 Task: Make in the project BroaderPath a sprint 'Accelerate Ahead'. Create in the project BroaderPath a sprint 'Accelerate Ahead'. Add in the project BroaderPath a sprint 'Accelerate Ahead'
Action: Mouse moved to (221, 78)
Screenshot: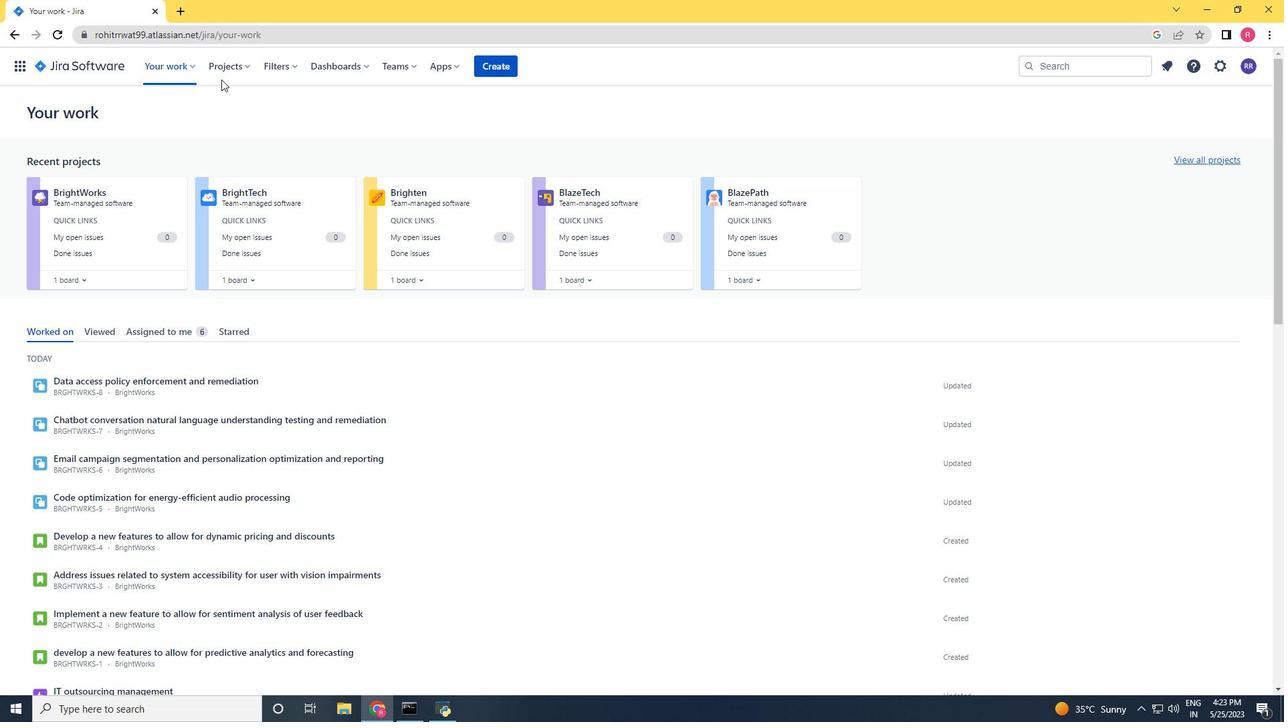 
Action: Mouse pressed left at (221, 78)
Screenshot: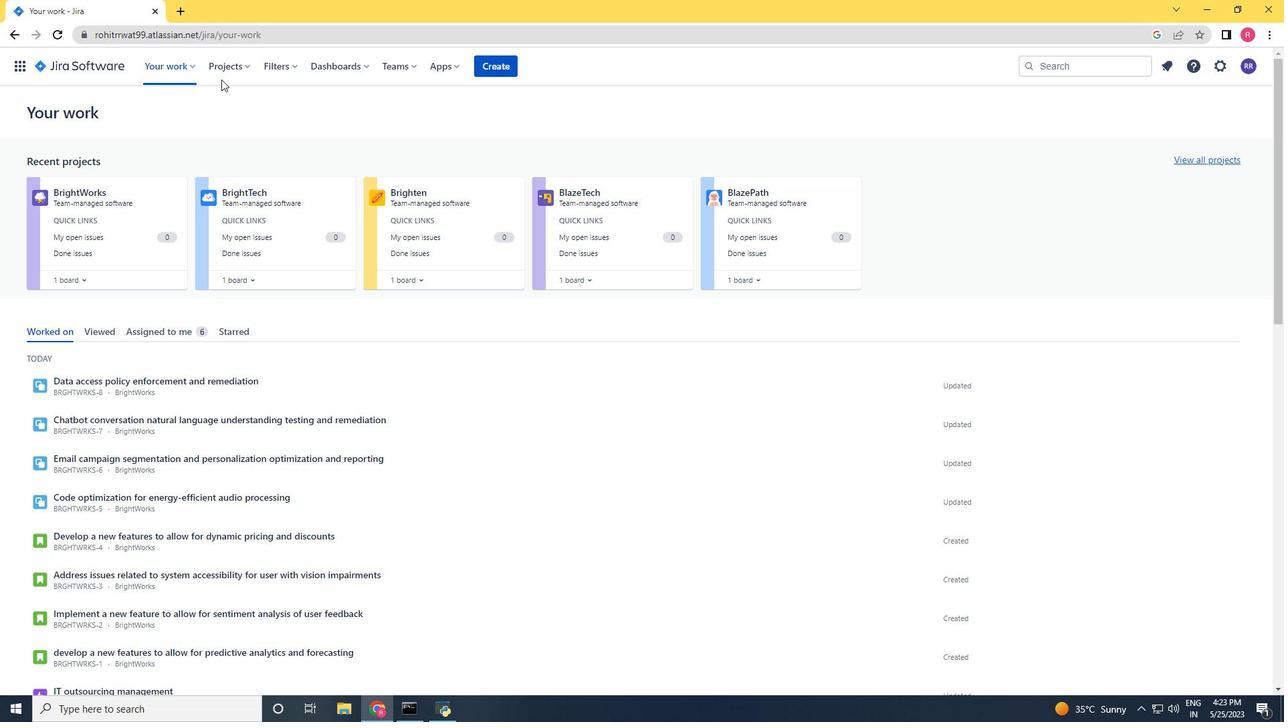 
Action: Mouse moved to (228, 70)
Screenshot: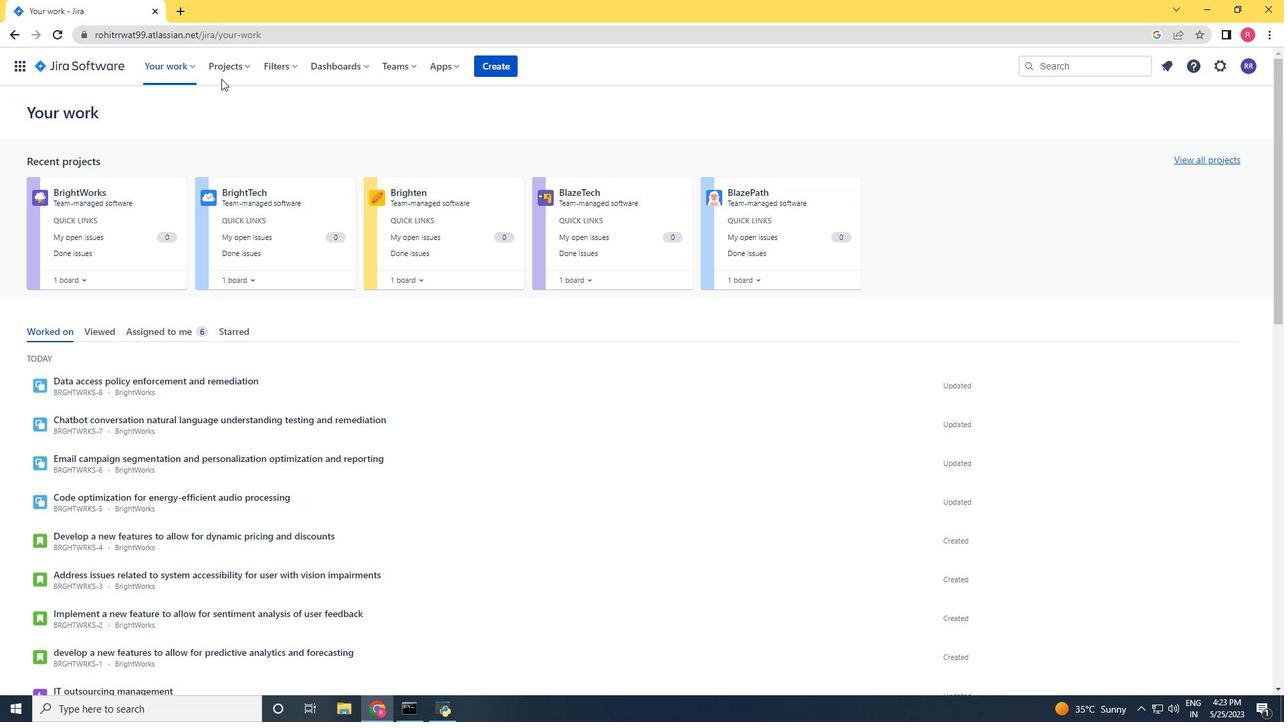 
Action: Mouse pressed left at (228, 70)
Screenshot: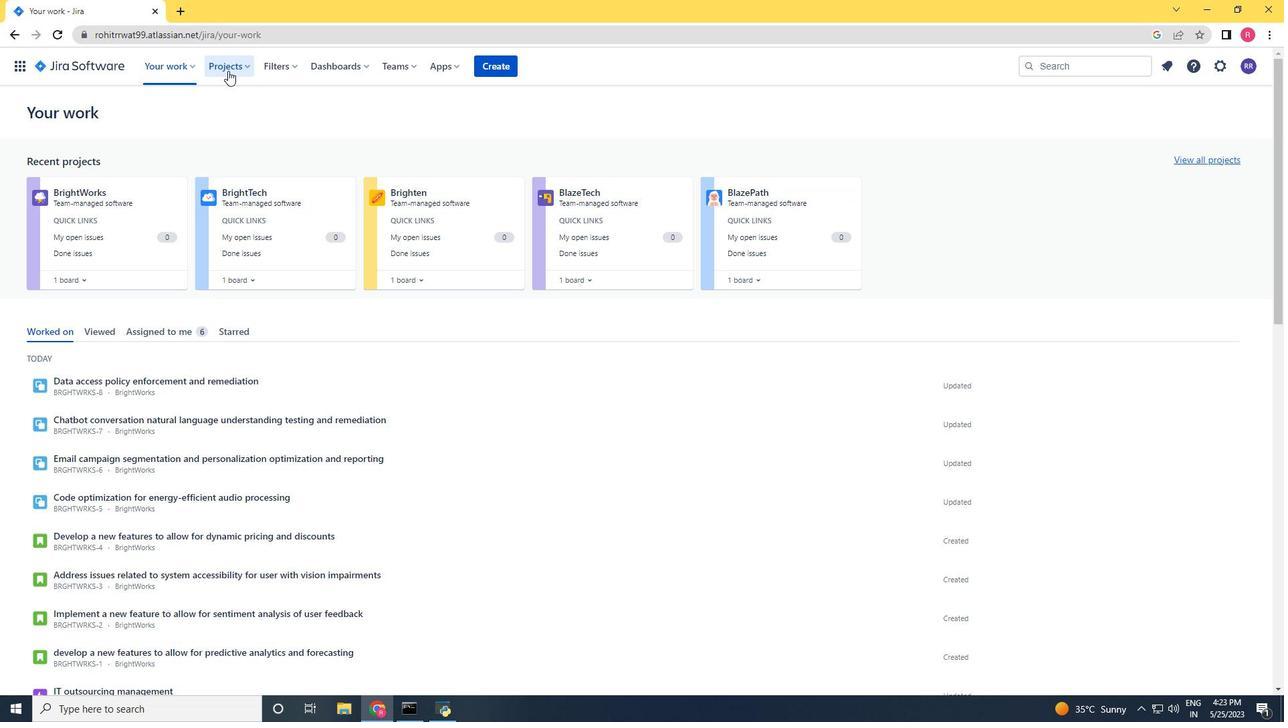 
Action: Mouse moved to (240, 123)
Screenshot: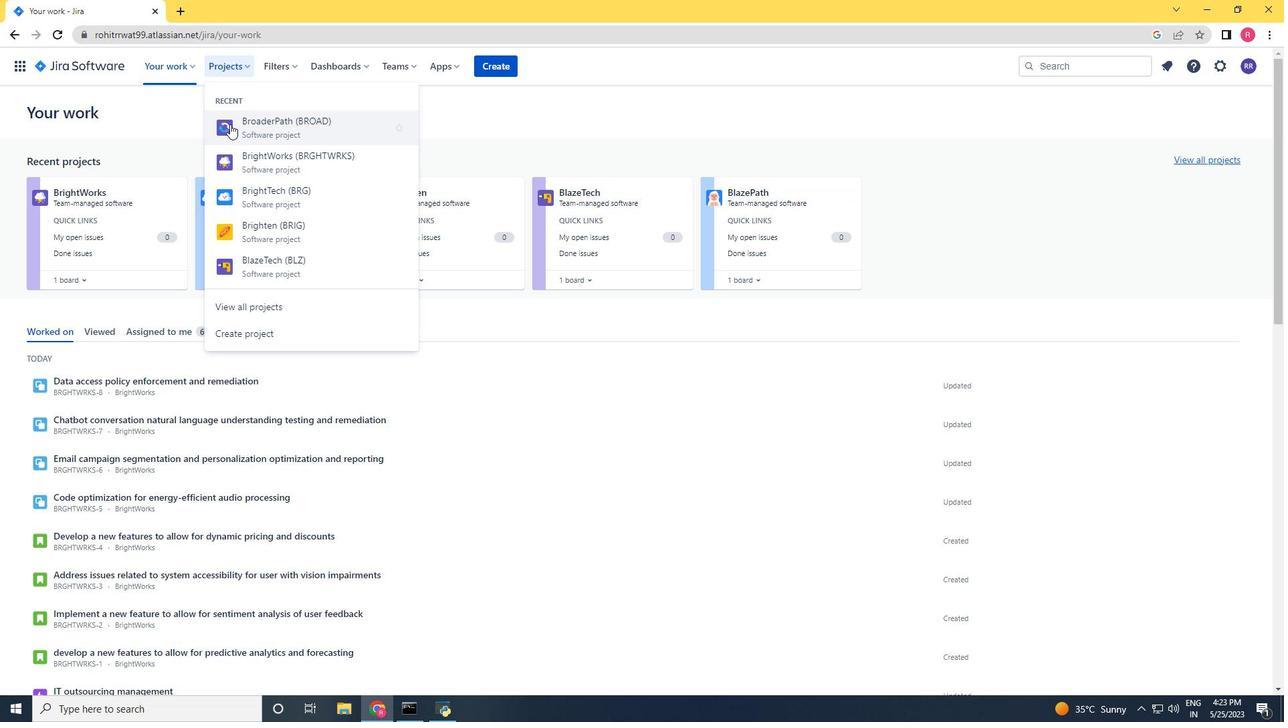 
Action: Mouse pressed left at (240, 123)
Screenshot: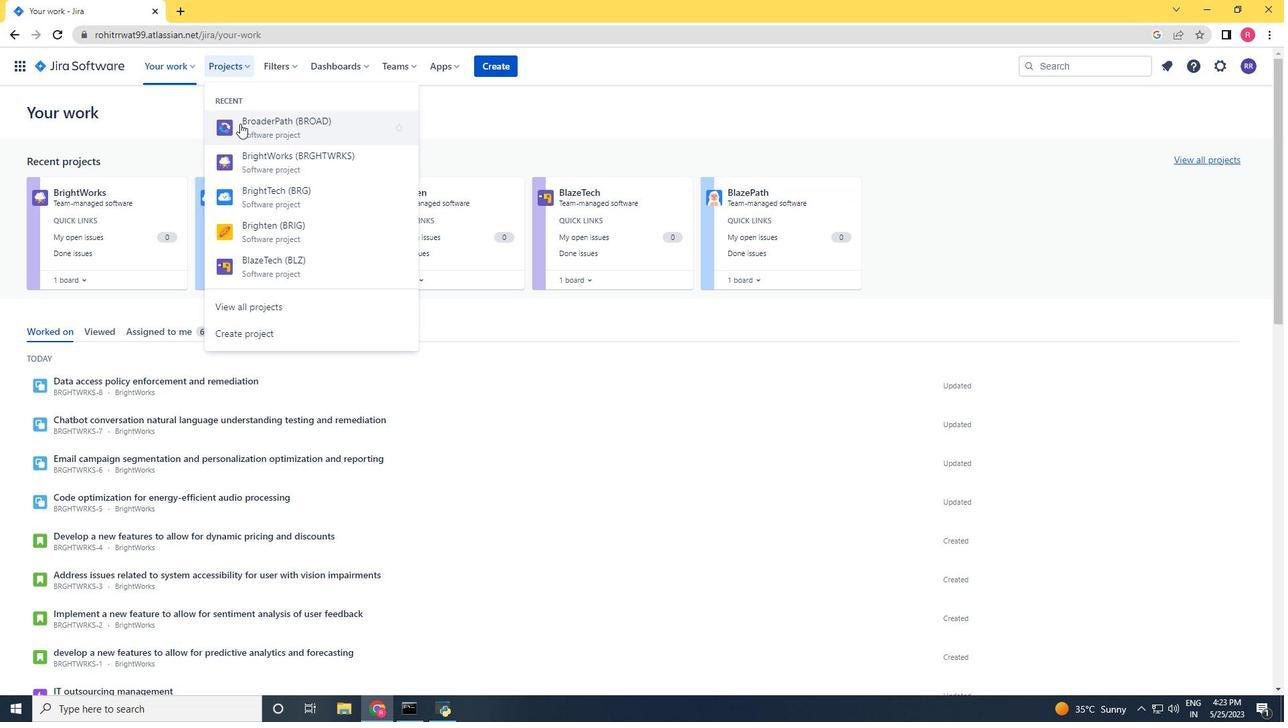 
Action: Mouse moved to (98, 211)
Screenshot: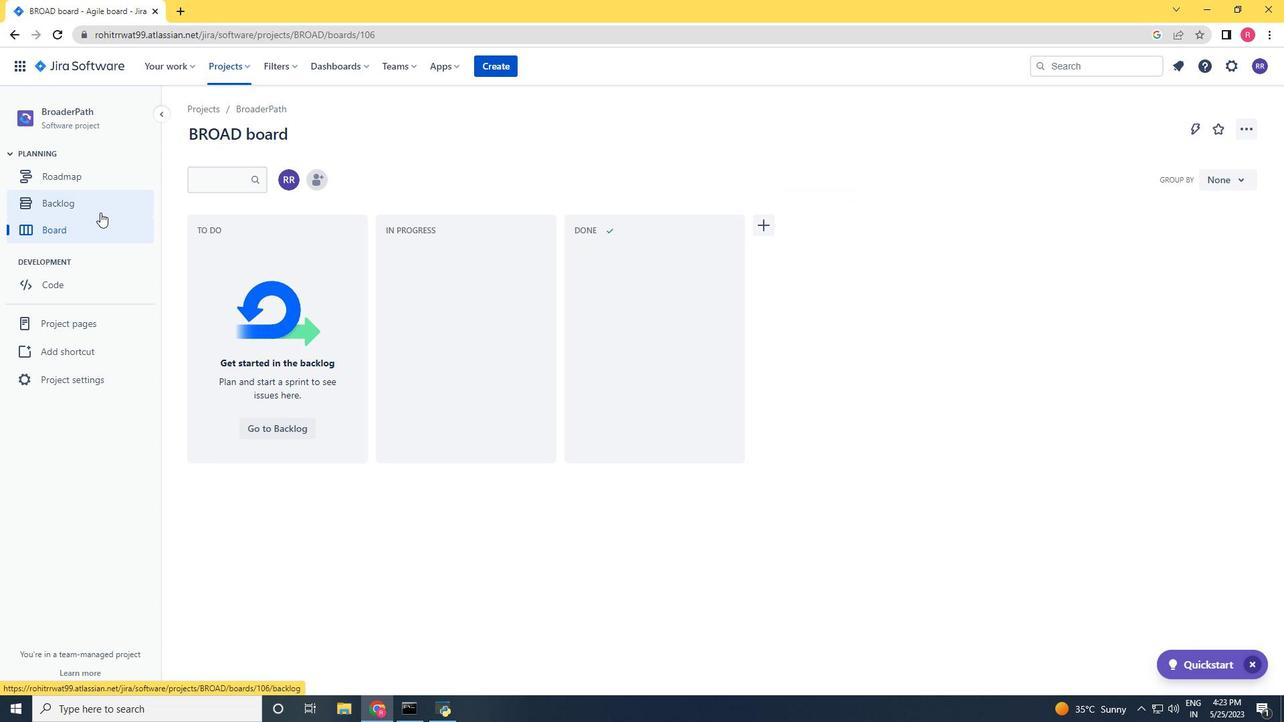 
Action: Mouse pressed left at (98, 211)
Screenshot: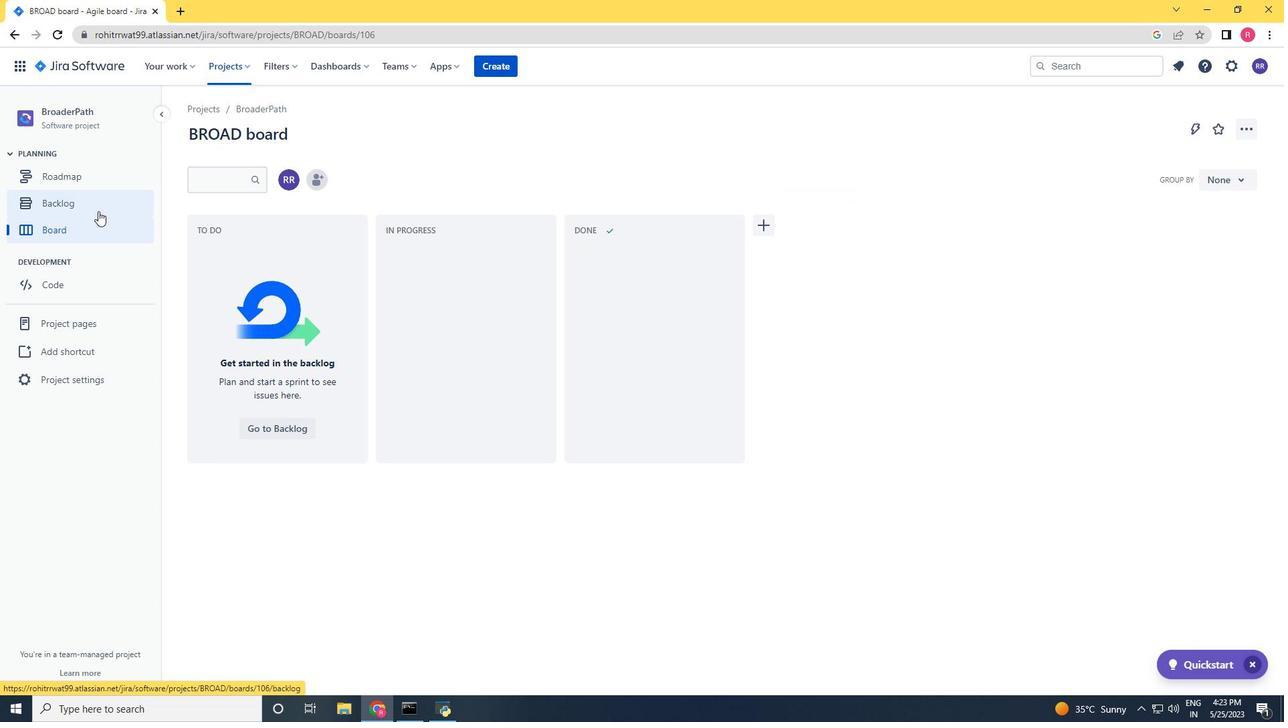 
Action: Mouse moved to (1181, 215)
Screenshot: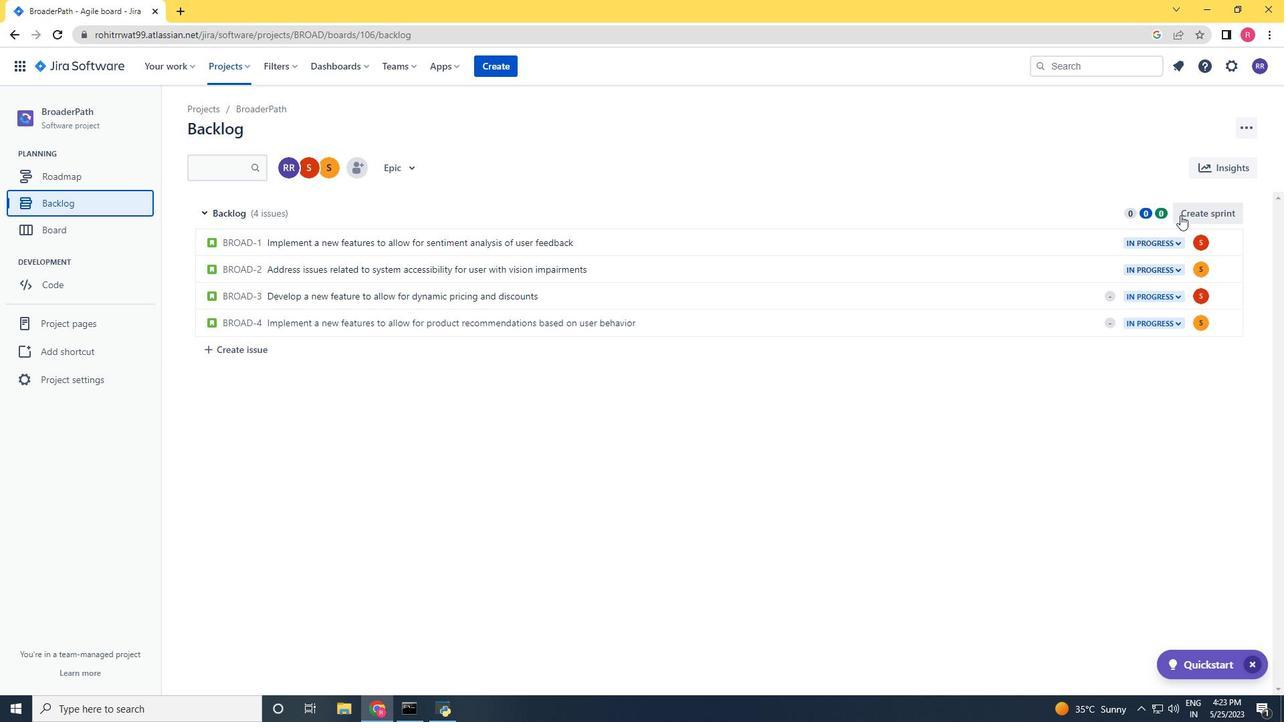 
Action: Mouse pressed left at (1181, 215)
Screenshot: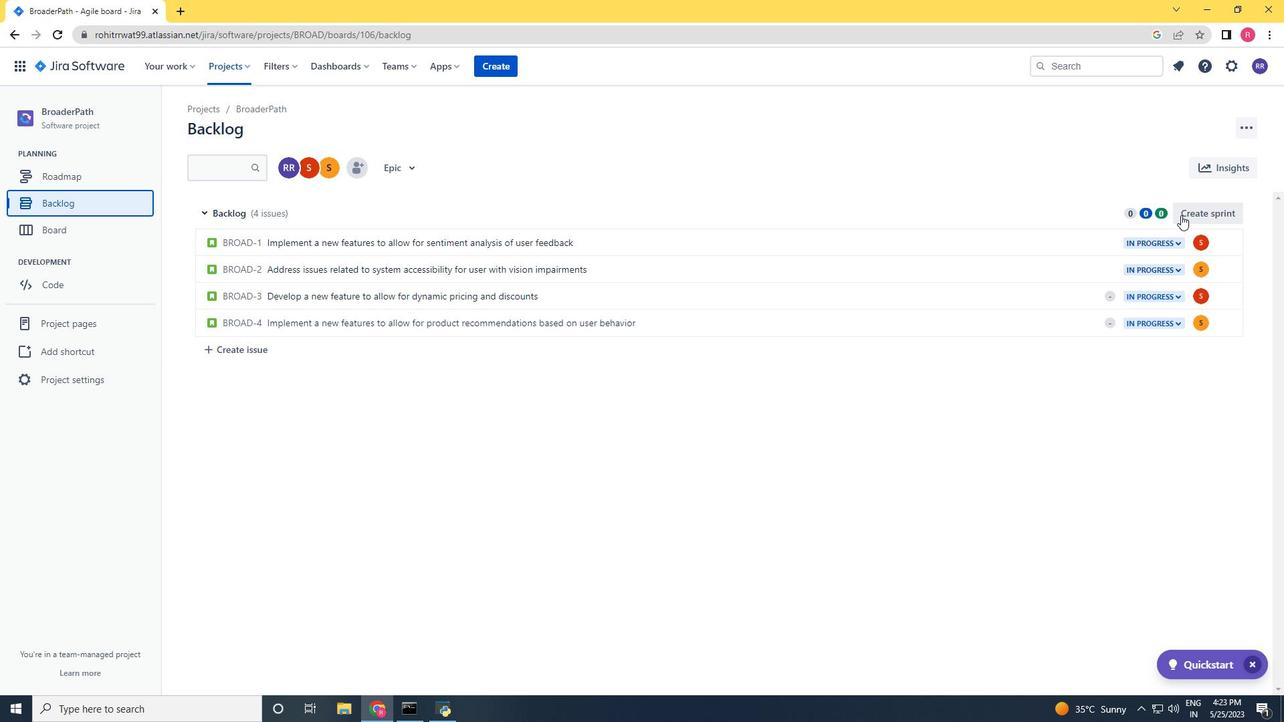 
Action: Mouse moved to (285, 213)
Screenshot: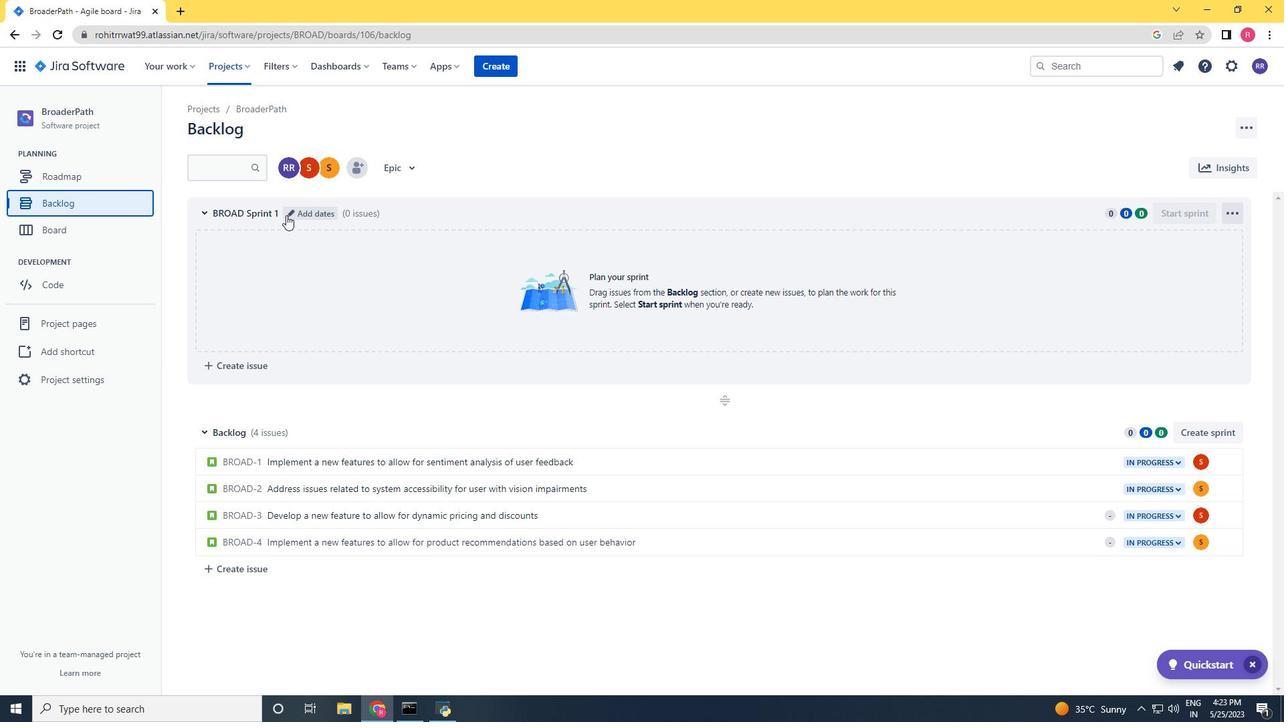 
Action: Mouse pressed left at (285, 213)
Screenshot: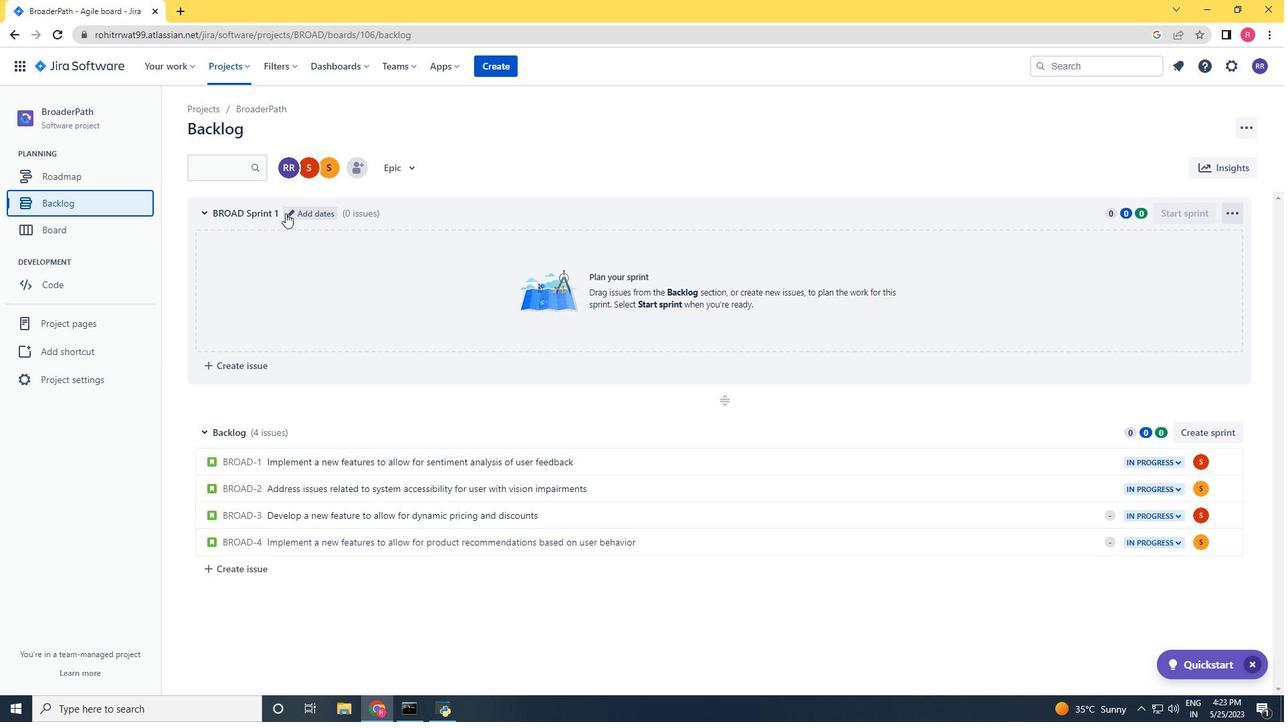 
Action: Key pressed <Key.backspace><Key.backspace><Key.backspace><Key.backspace><Key.backspace><Key.backspace><Key.backspace><Key.backspace><Key.backspace><Key.backspace><Key.backspace><Key.backspace><Key.backspace><Key.backspace><Key.backspace><Key.backspace><Key.backspace><Key.backspace><Key.backspace><Key.backspace><Key.backspace><Key.backspace><Key.backspace><Key.backspace><Key.backspace><Key.backspace><Key.backspace><Key.backspace><Key.backspace><Key.backspace><Key.backspace><Key.backspace><Key.backspace><Key.backspace><Key.shift>Accelerate<Key.space><Key.shift>Ahead<Key.space><Key.enter>
Screenshot: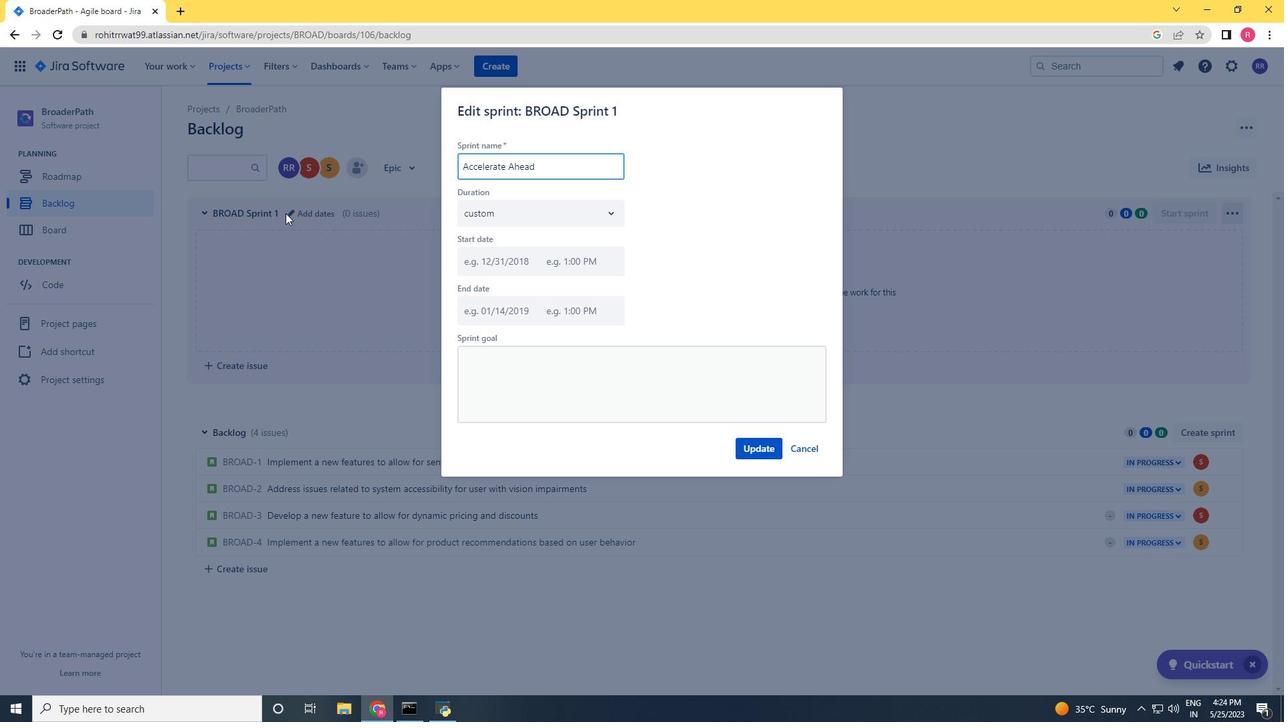 
Action: Mouse moved to (1202, 427)
Screenshot: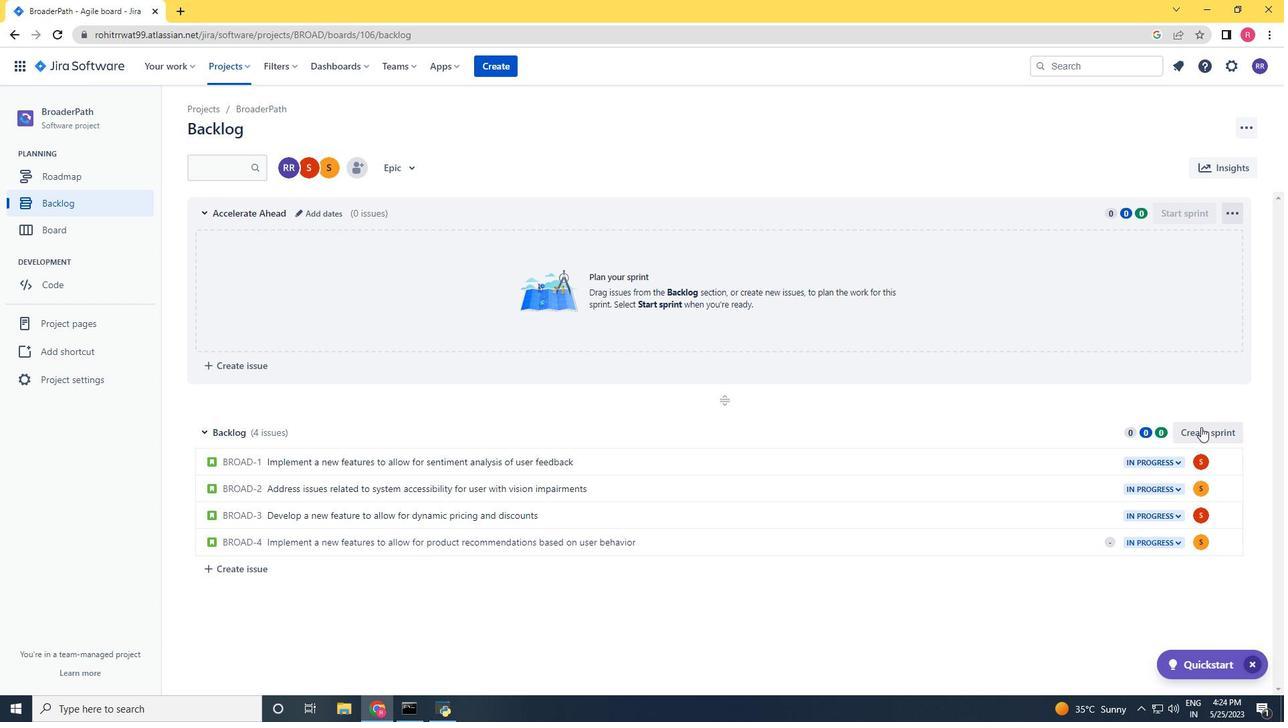 
Action: Mouse pressed left at (1202, 427)
Screenshot: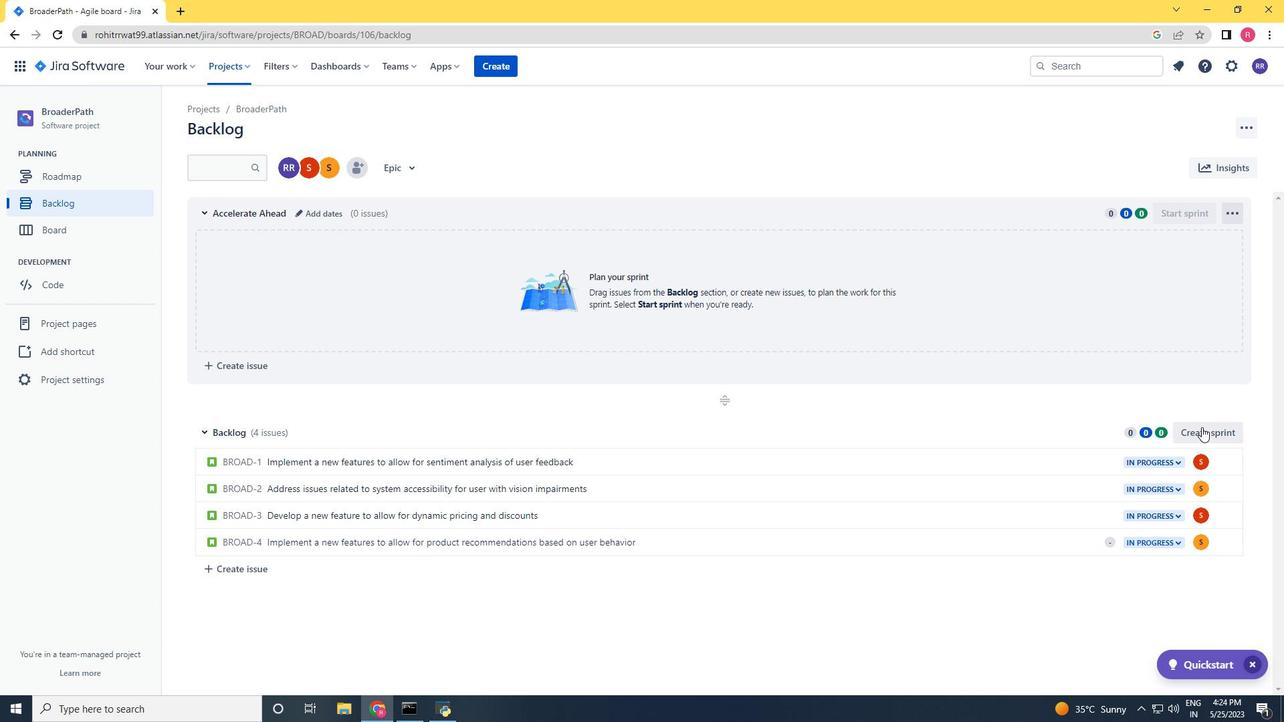 
Action: Mouse moved to (328, 434)
Screenshot: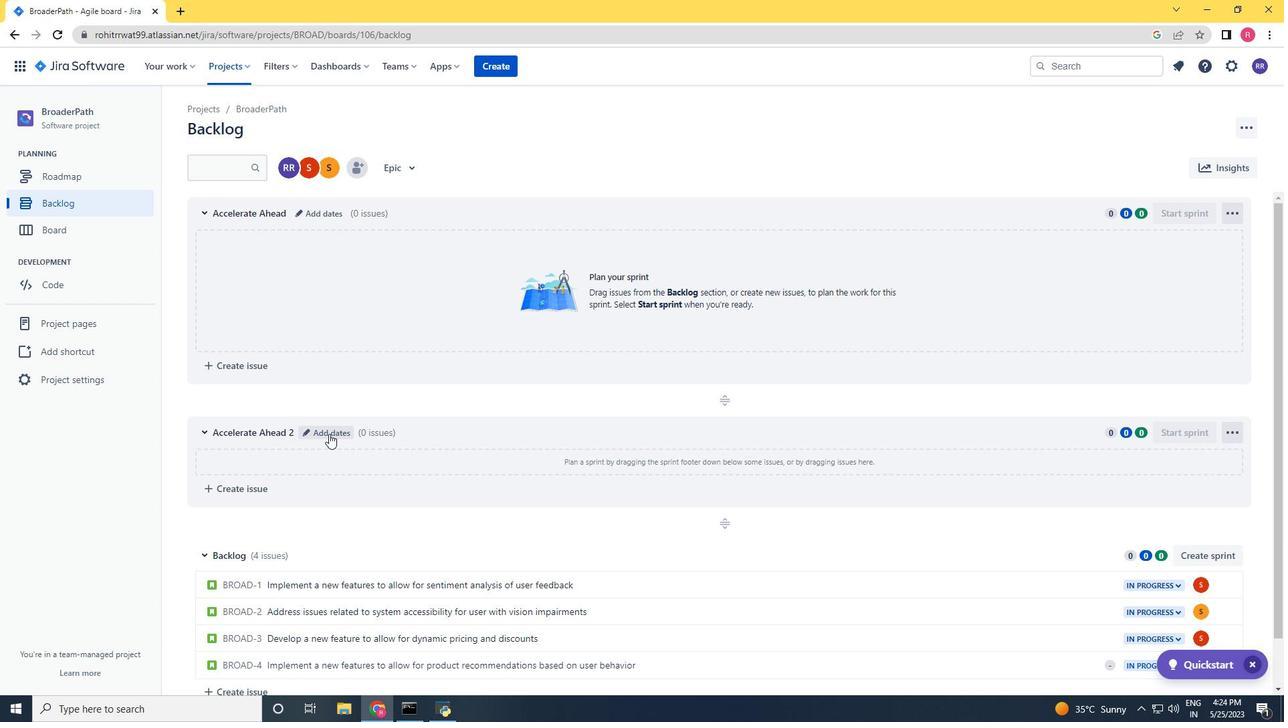 
Action: Mouse pressed left at (328, 434)
Screenshot: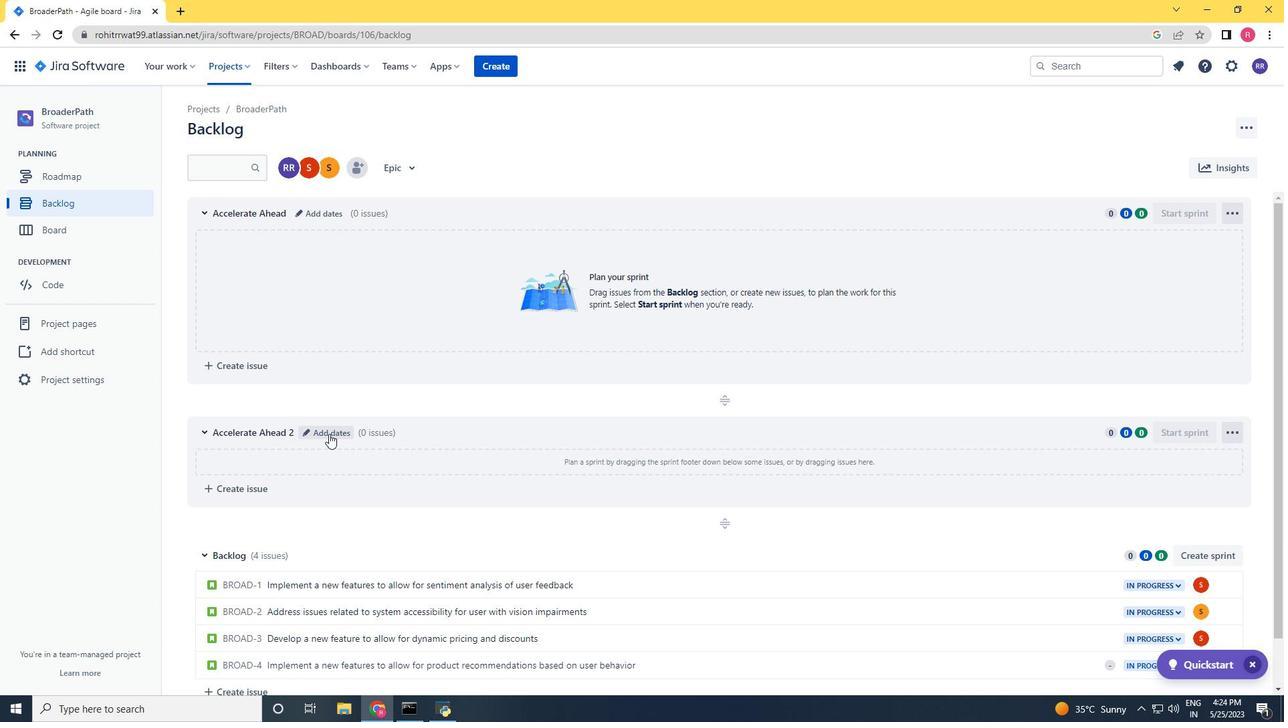 
Action: Key pressed <Key.backspace><Key.backspace><Key.backspace><Key.backspace><Key.backspace><Key.backspace><Key.backspace><Key.backspace><Key.backspace><Key.backspace><Key.backspace><Key.backspace><Key.backspace><Key.backspace><Key.backspace><Key.backspace><Key.backspace><Key.backspace><Key.backspace><Key.backspace><Key.backspace><Key.backspace><Key.backspace><Key.backspace><Key.backspace><Key.shift><Key.shift><Key.shift><Key.shift><Key.shift><Key.shift><Key.shift><Key.shift><Key.shift><Key.shift><Key.shift>Accelerate<Key.space><Key.shift>Aheaad<Key.backspace><Key.backspace>d<Key.space><Key.enter>
Screenshot: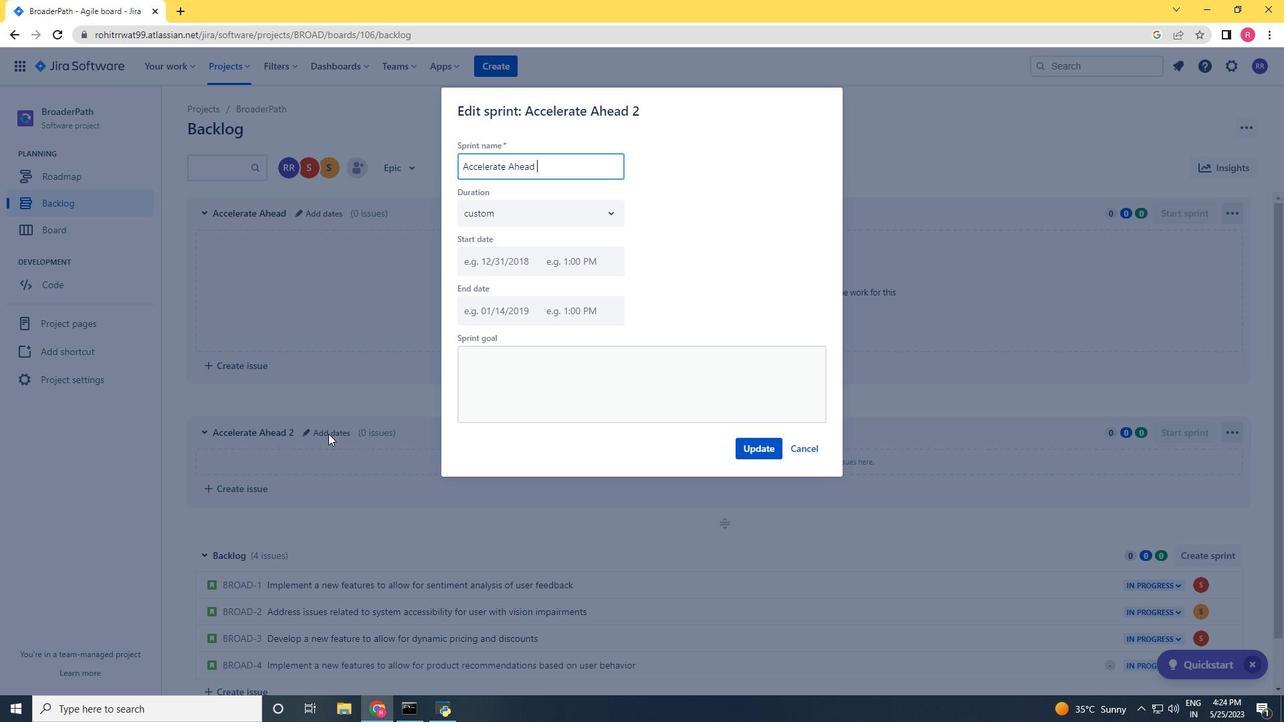 
Action: Mouse moved to (1190, 554)
Screenshot: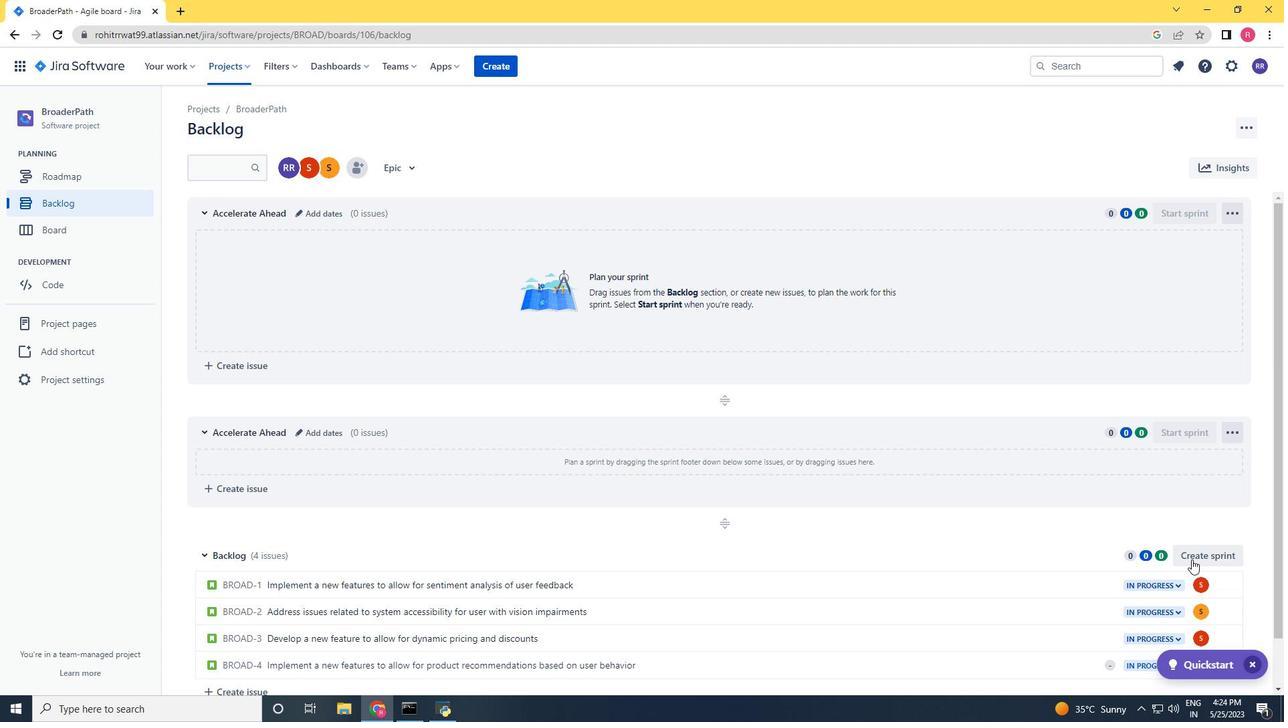 
Action: Mouse pressed left at (1190, 554)
Screenshot: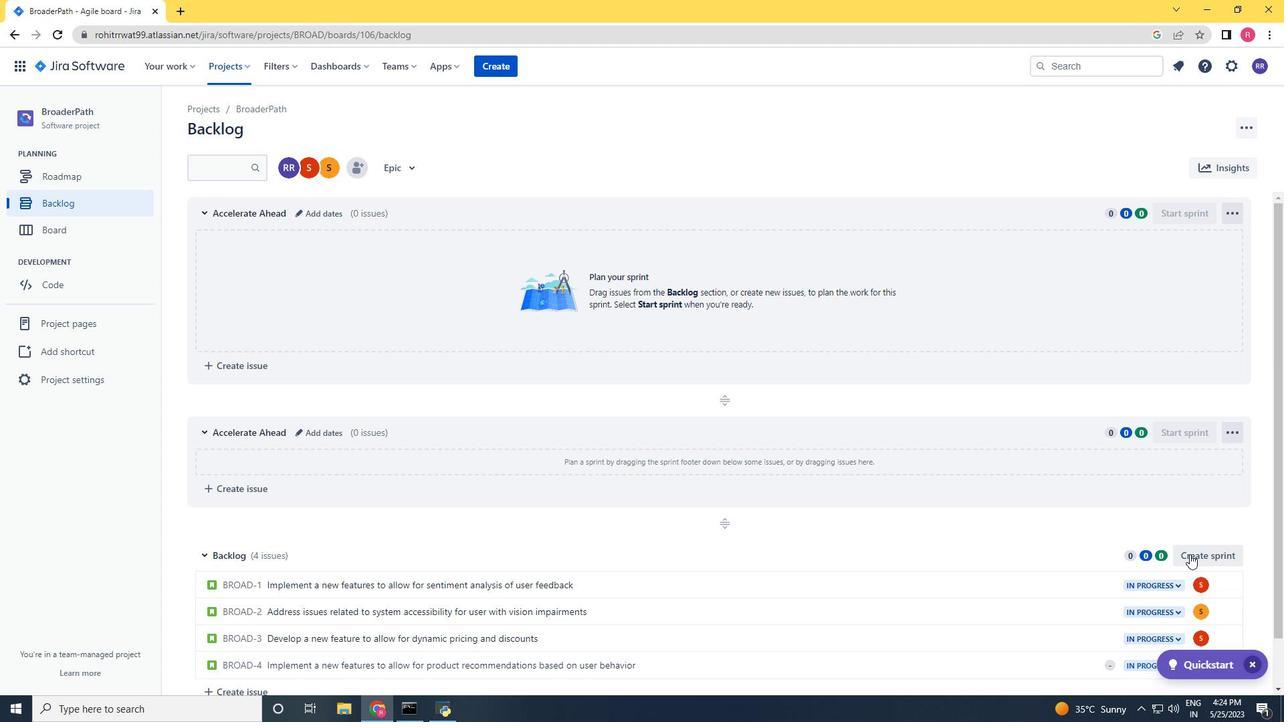 
Action: Mouse moved to (313, 555)
Screenshot: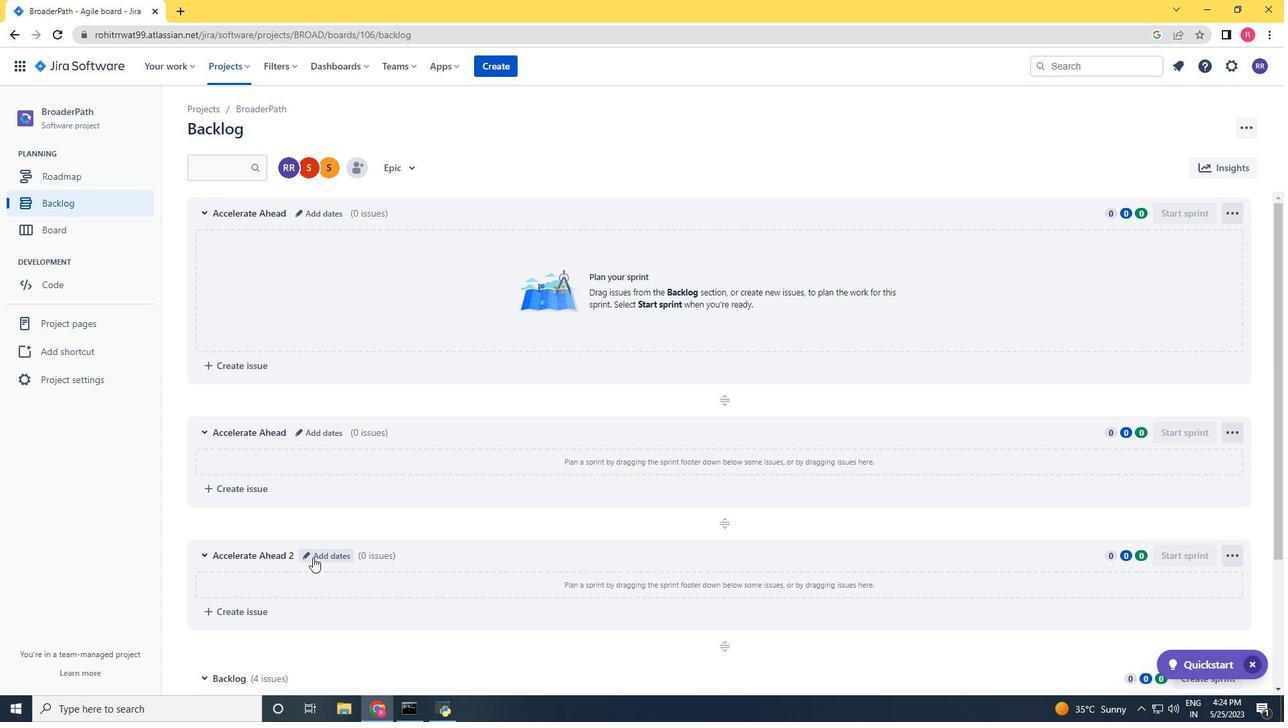 
Action: Mouse pressed left at (313, 555)
Screenshot: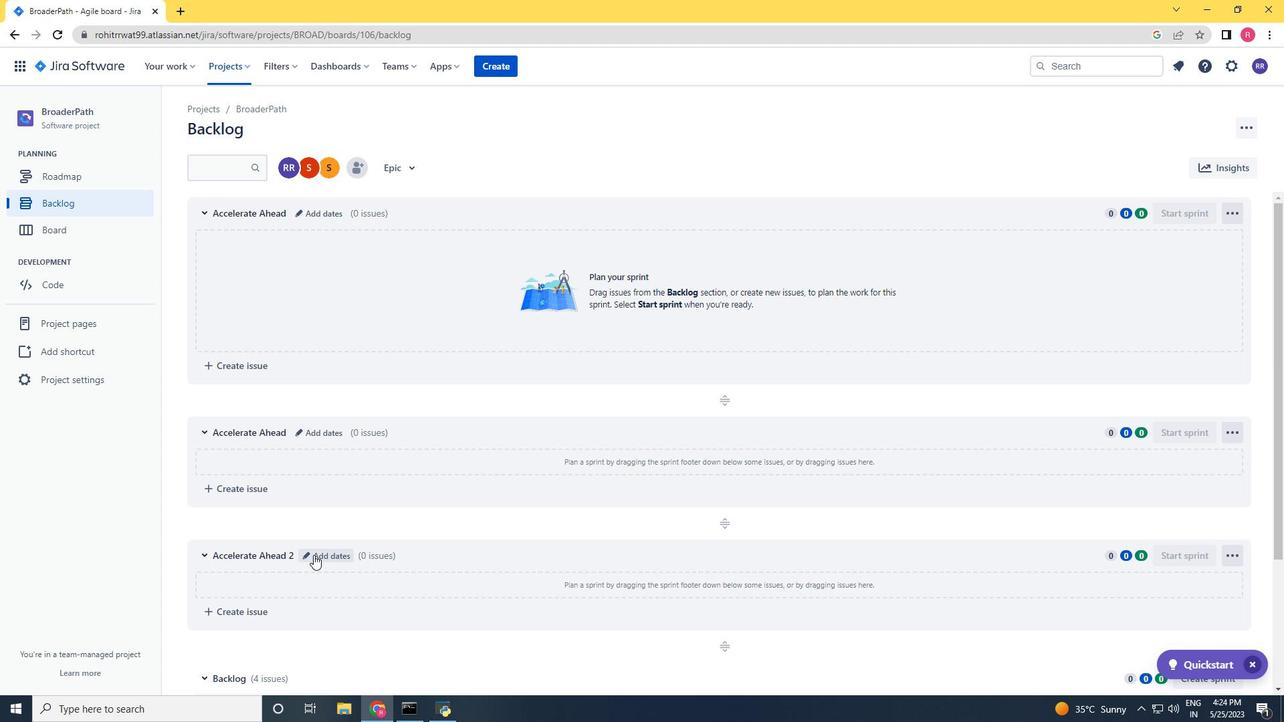 
Action: Key pressed <Key.backspace><Key.backspace><Key.backspace><Key.backspace><Key.backspace><Key.backspace><Key.backspace><Key.backspace><Key.backspace><Key.backspace><Key.backspace><Key.backspace><Key.backspace><Key.backspace><Key.backspace><Key.backspace><Key.backspace><Key.backspace><Key.backspace><Key.backspace><Key.backspace><Key.backspace><Key.backspace><Key.backspace><Key.backspace><Key.backspace><Key.backspace><Key.backspace><Key.backspace><Key.backspace><Key.backspace><Key.backspace><Key.backspace><Key.backspace><Key.shift>Accelerate<Key.space><Key.shift><Key.shift><Key.shift><Key.shift><Key.shift><Key.shift><Key.shift><Key.shift>Aheade<Key.backspace><Key.enter>
Screenshot: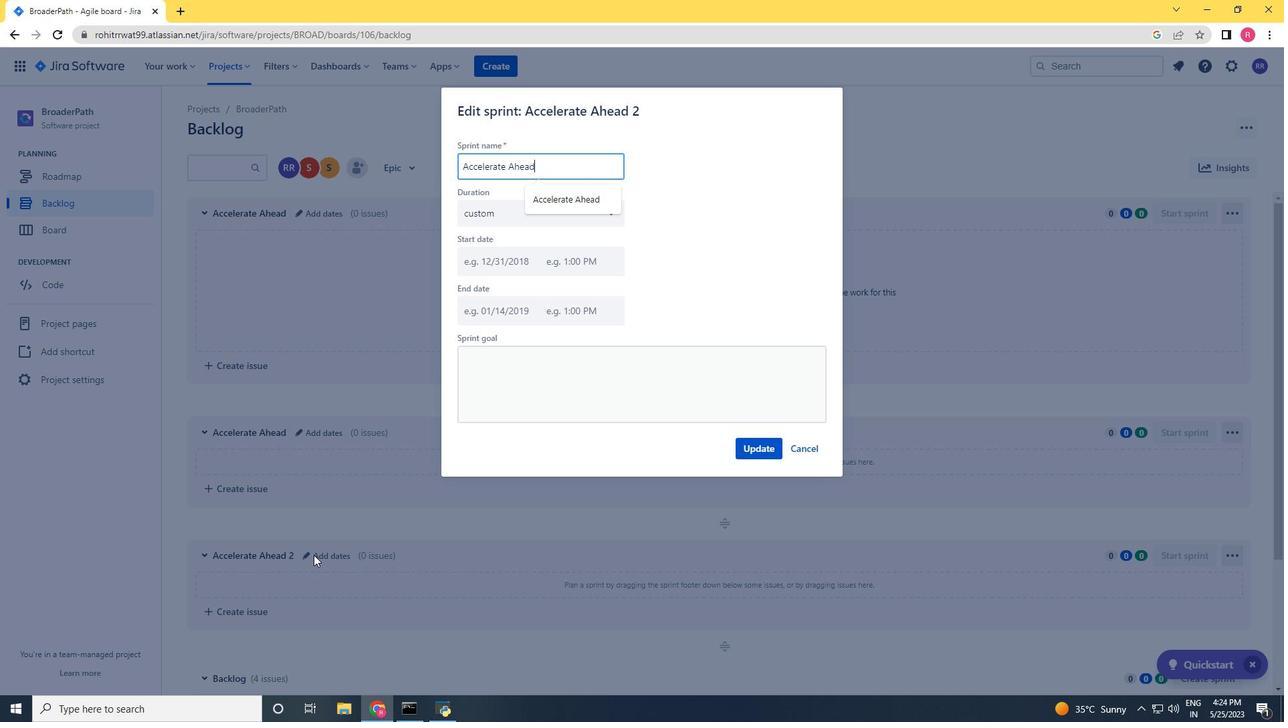 
Action: Mouse moved to (313, 554)
Screenshot: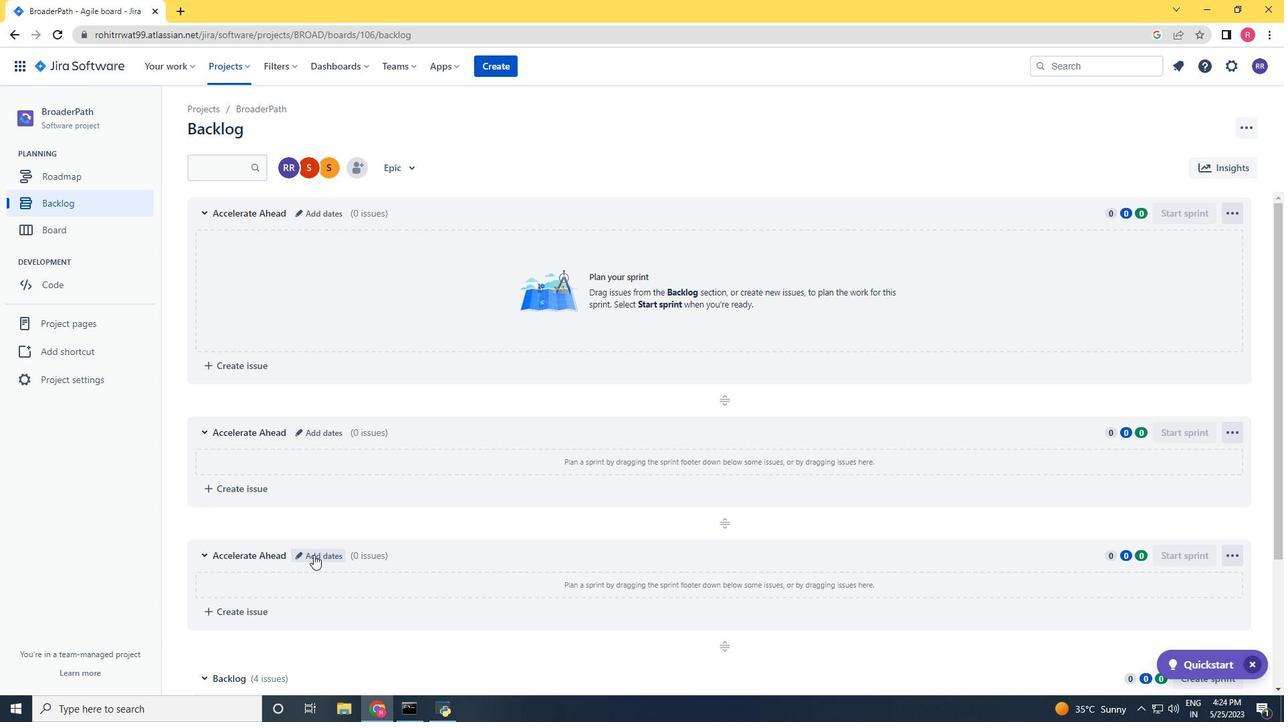 
Action: Mouse scrolled (313, 555) with delta (0, 0)
Screenshot: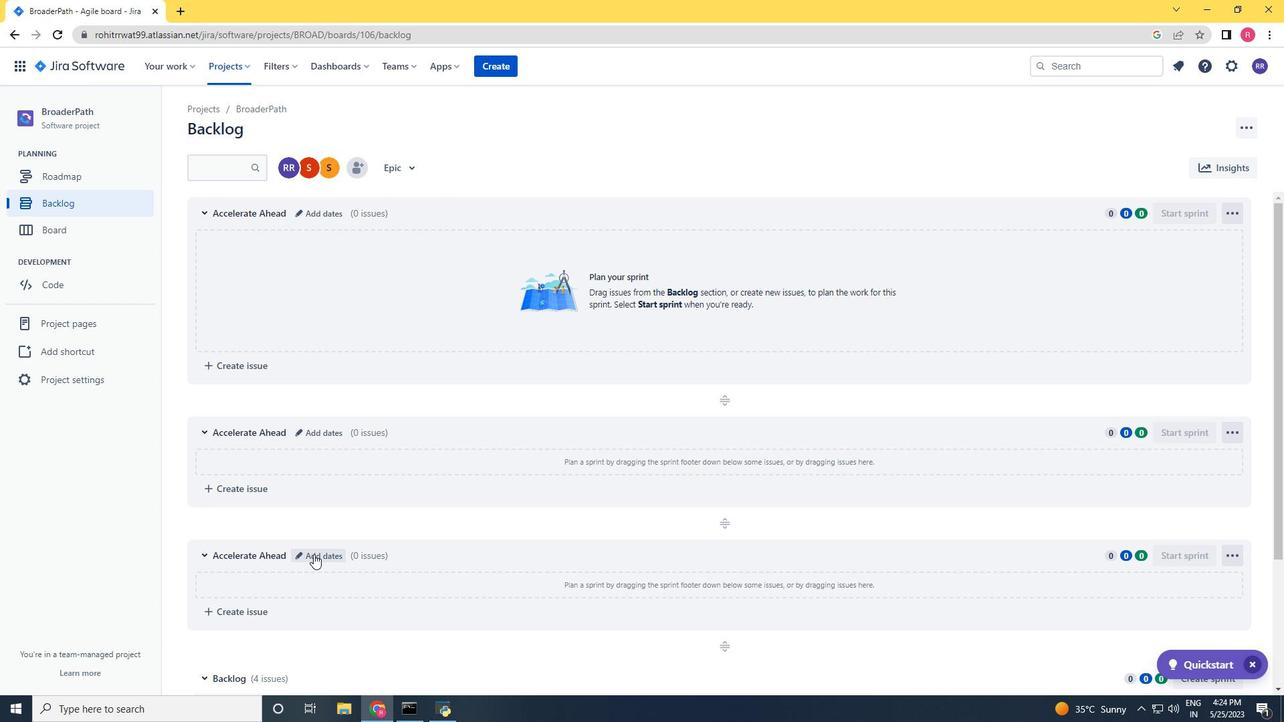 
Action: Mouse moved to (313, 554)
Screenshot: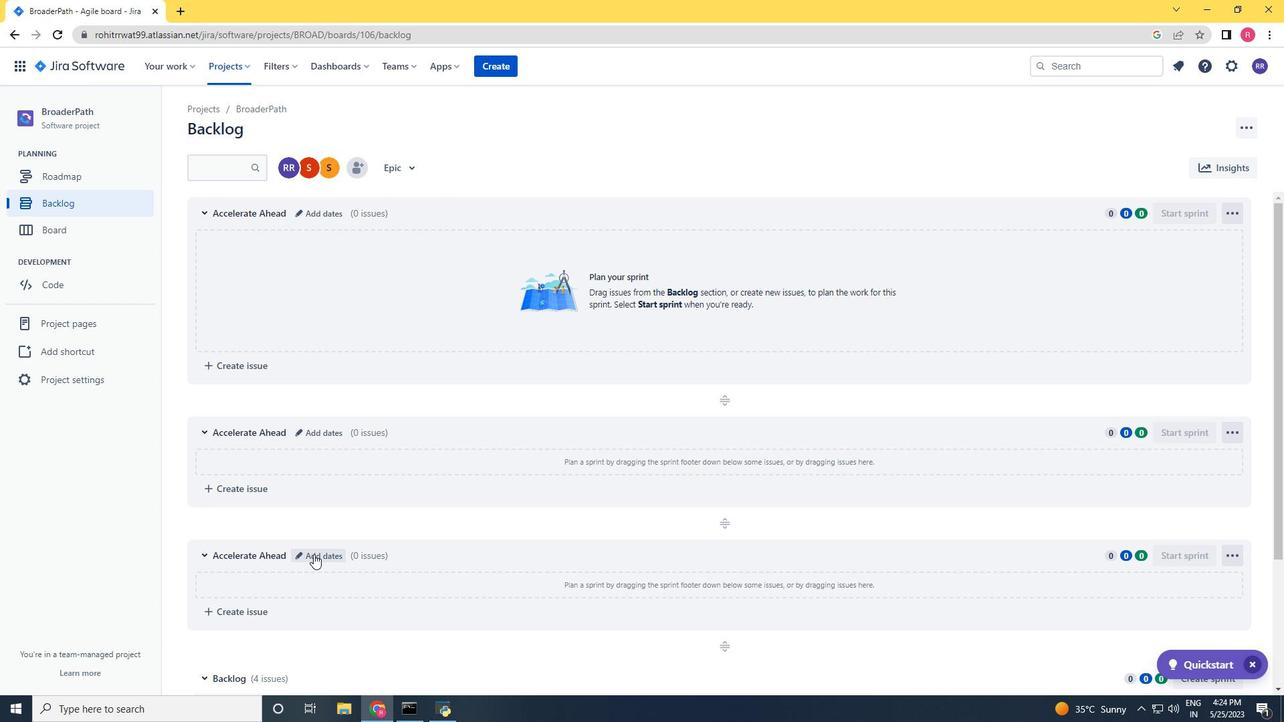 
Action: Mouse scrolled (313, 555) with delta (0, 0)
Screenshot: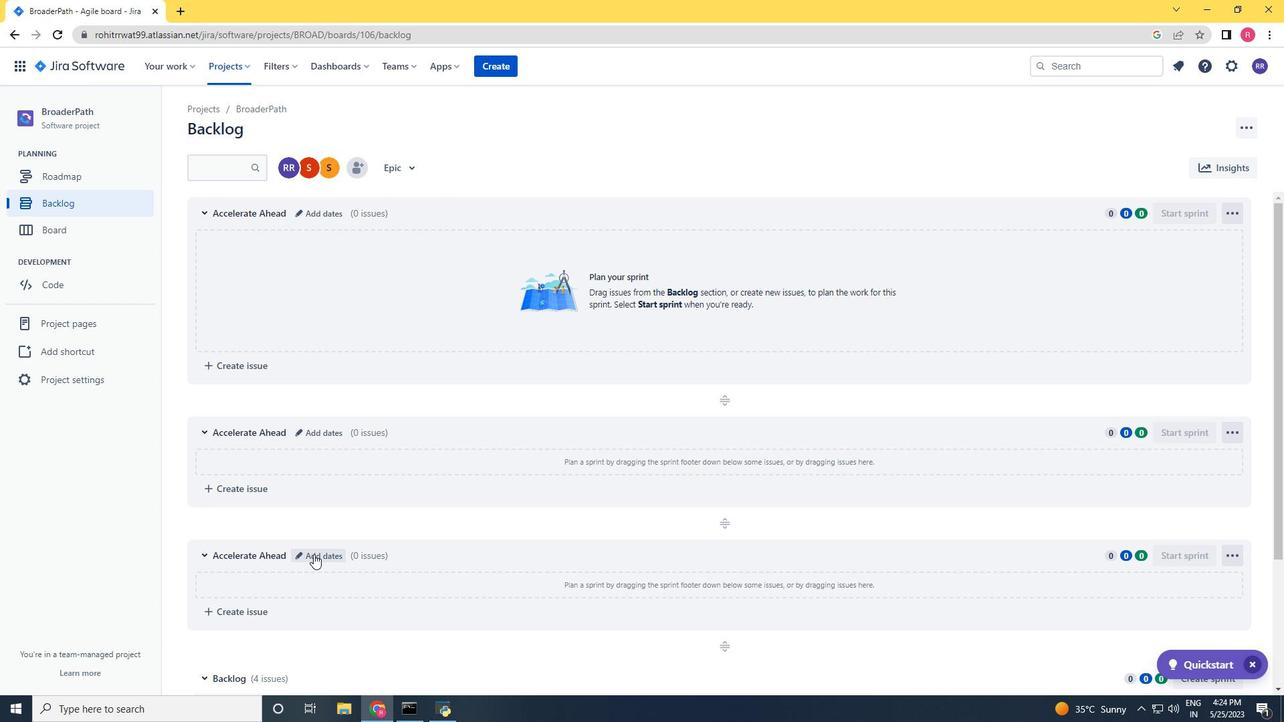 
Action: Mouse scrolled (313, 555) with delta (0, 0)
Screenshot: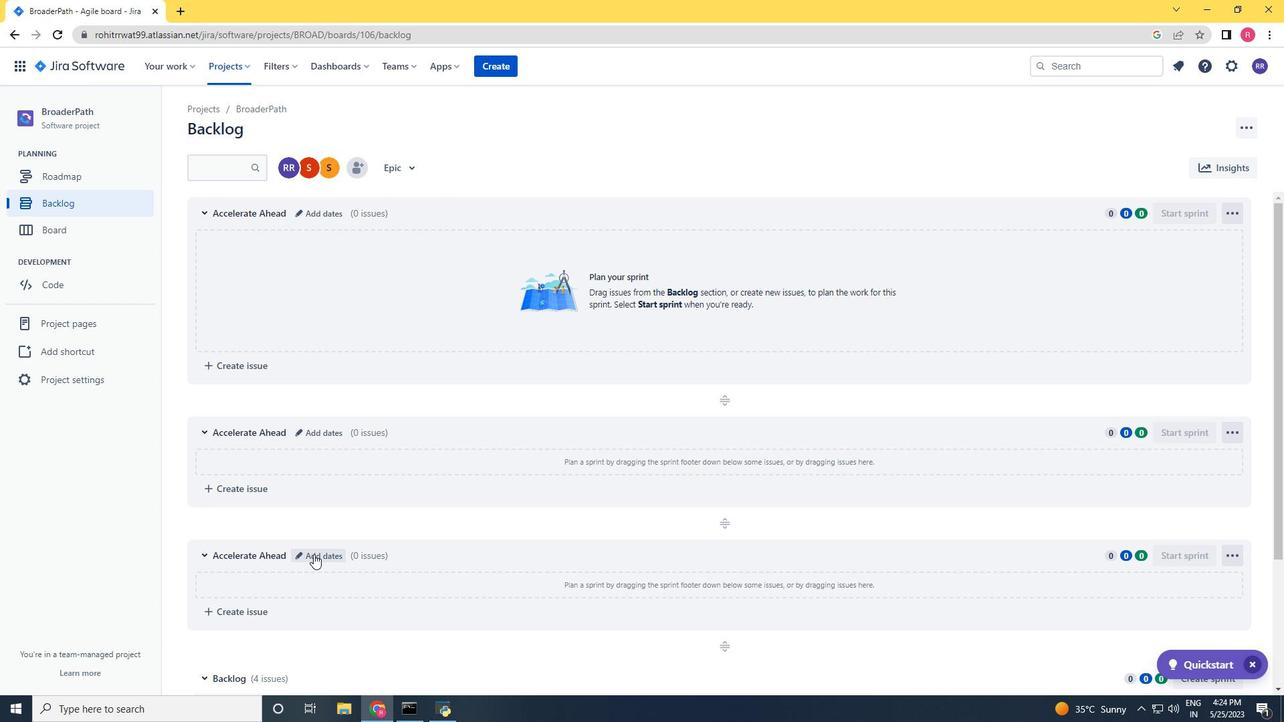
Action: Mouse moved to (204, 211)
Screenshot: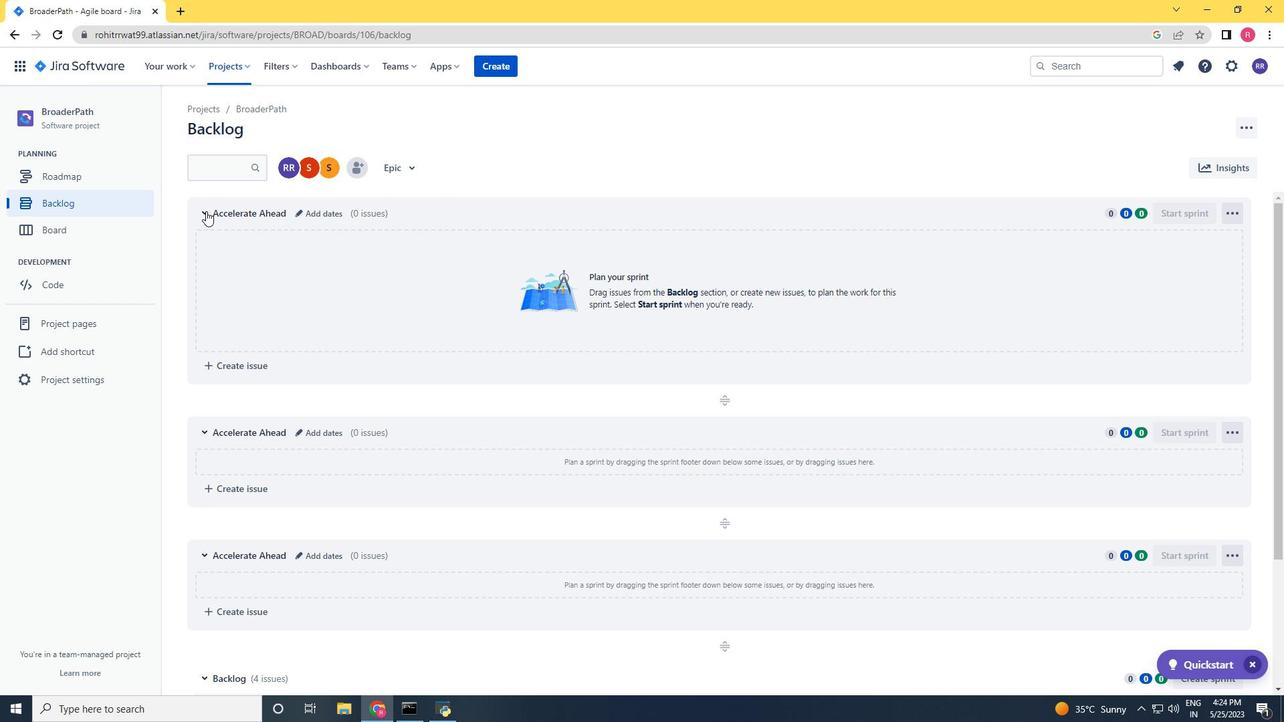 
Action: Mouse pressed left at (204, 211)
Screenshot: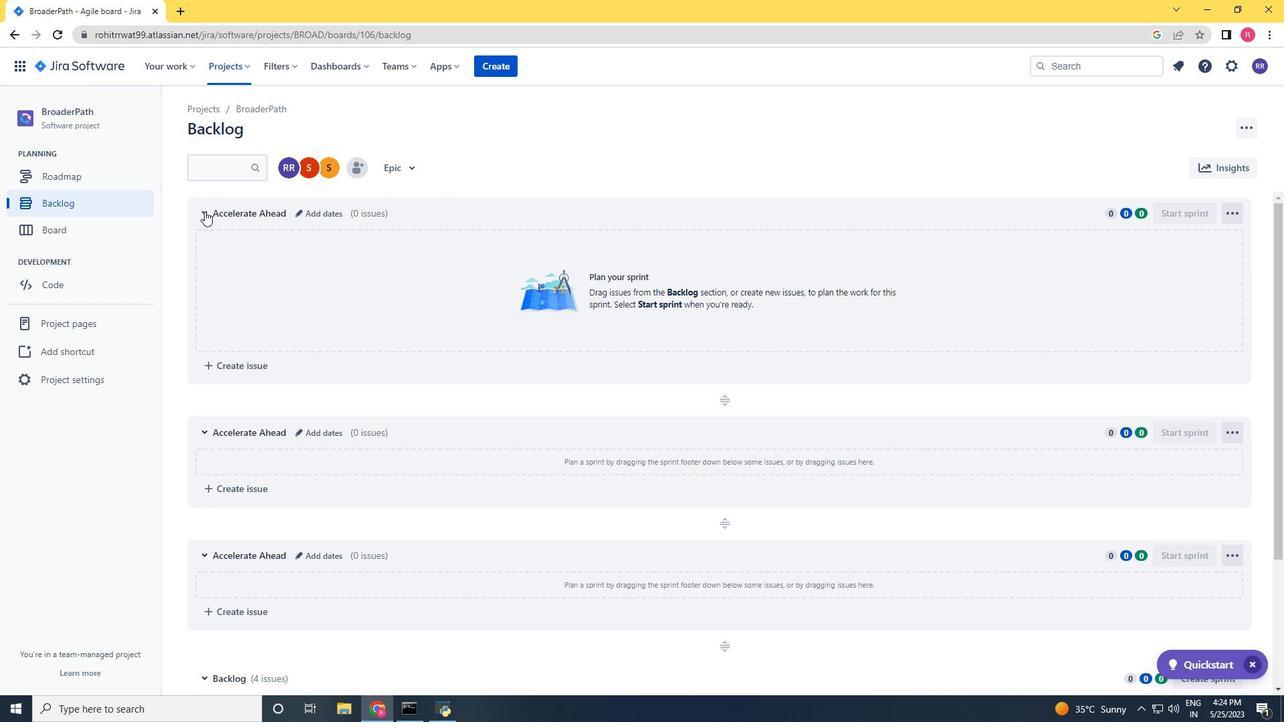 
Action: Mouse moved to (204, 246)
Screenshot: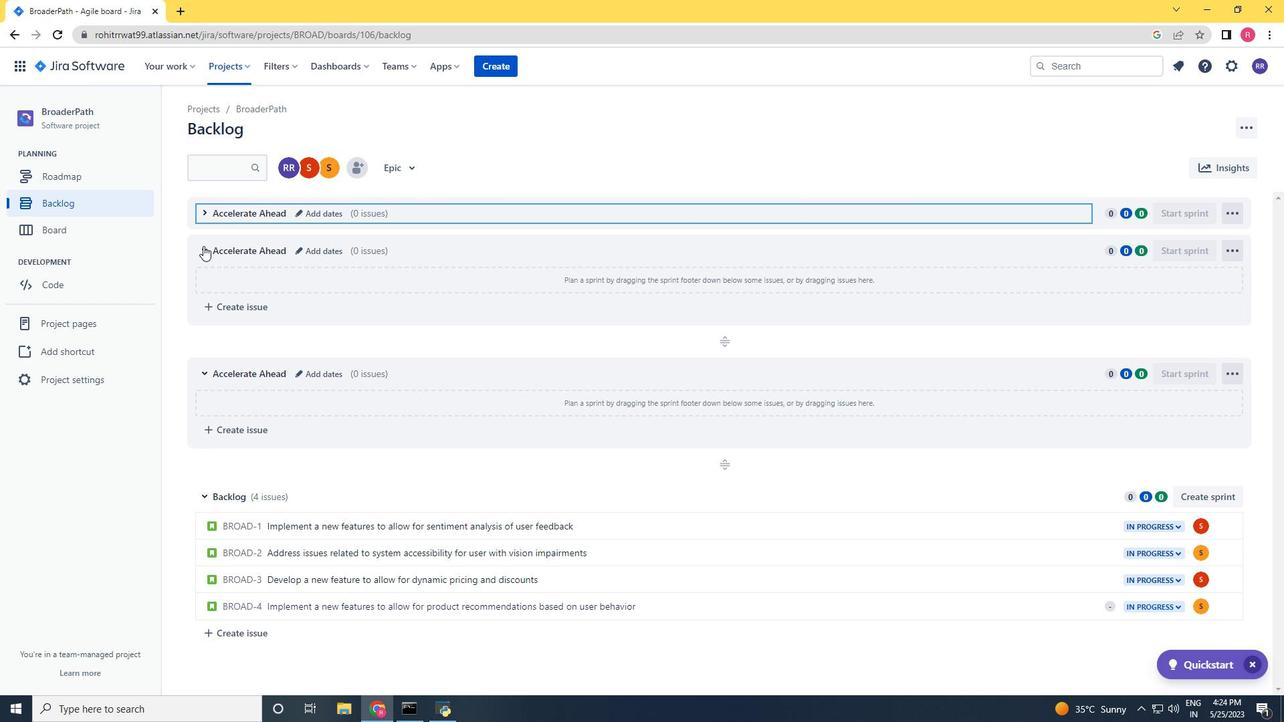 
Action: Mouse pressed left at (204, 246)
Screenshot: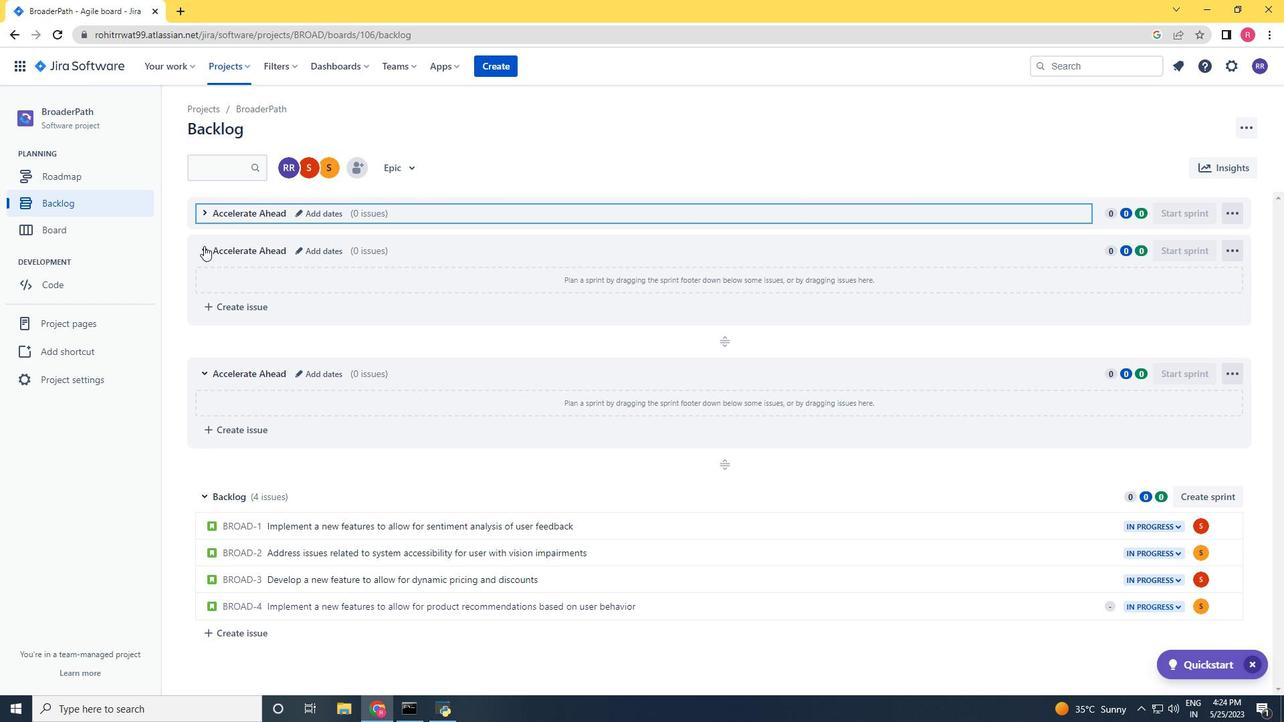 
Action: Mouse moved to (202, 289)
Screenshot: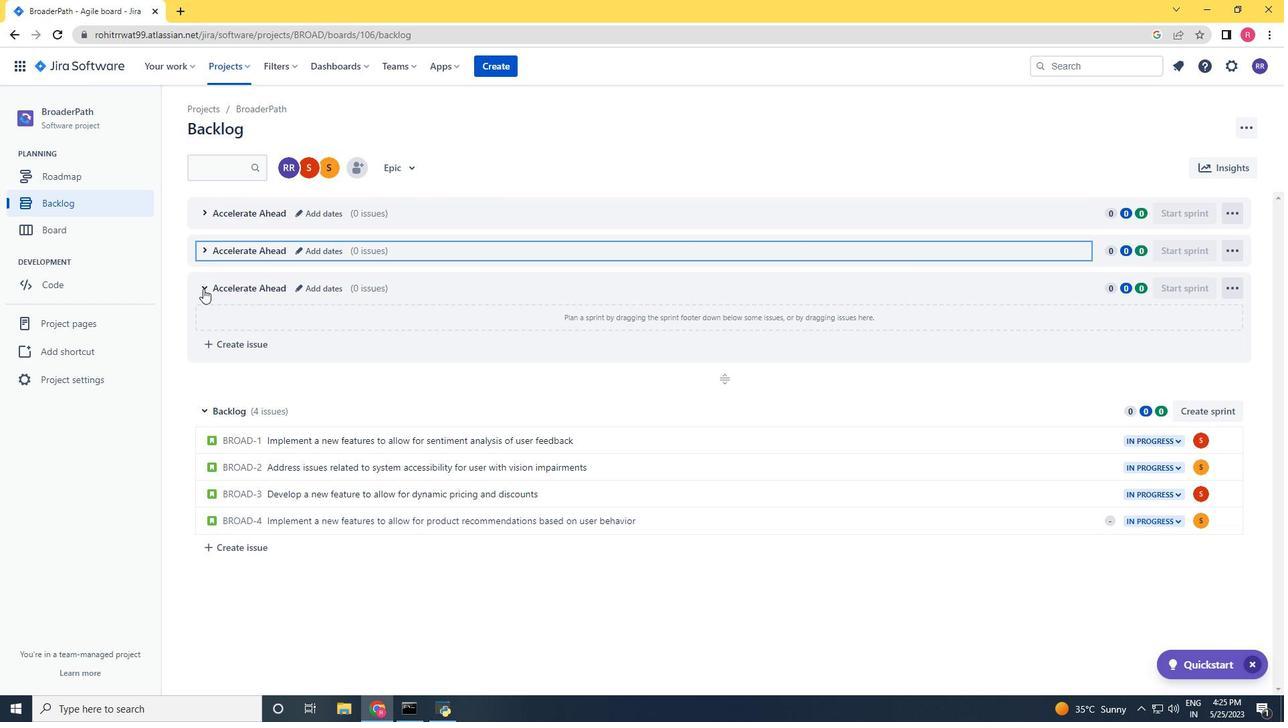 
Action: Mouse pressed left at (202, 289)
Screenshot: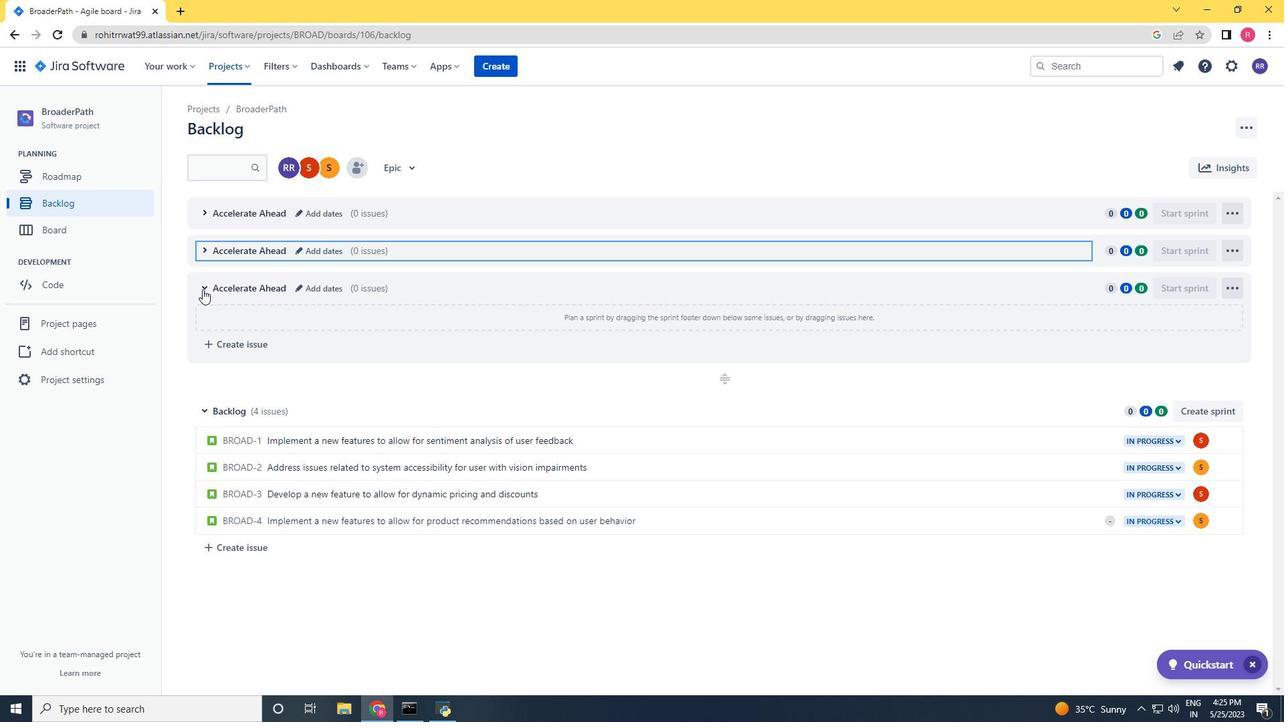 
Action: Mouse moved to (434, 503)
Screenshot: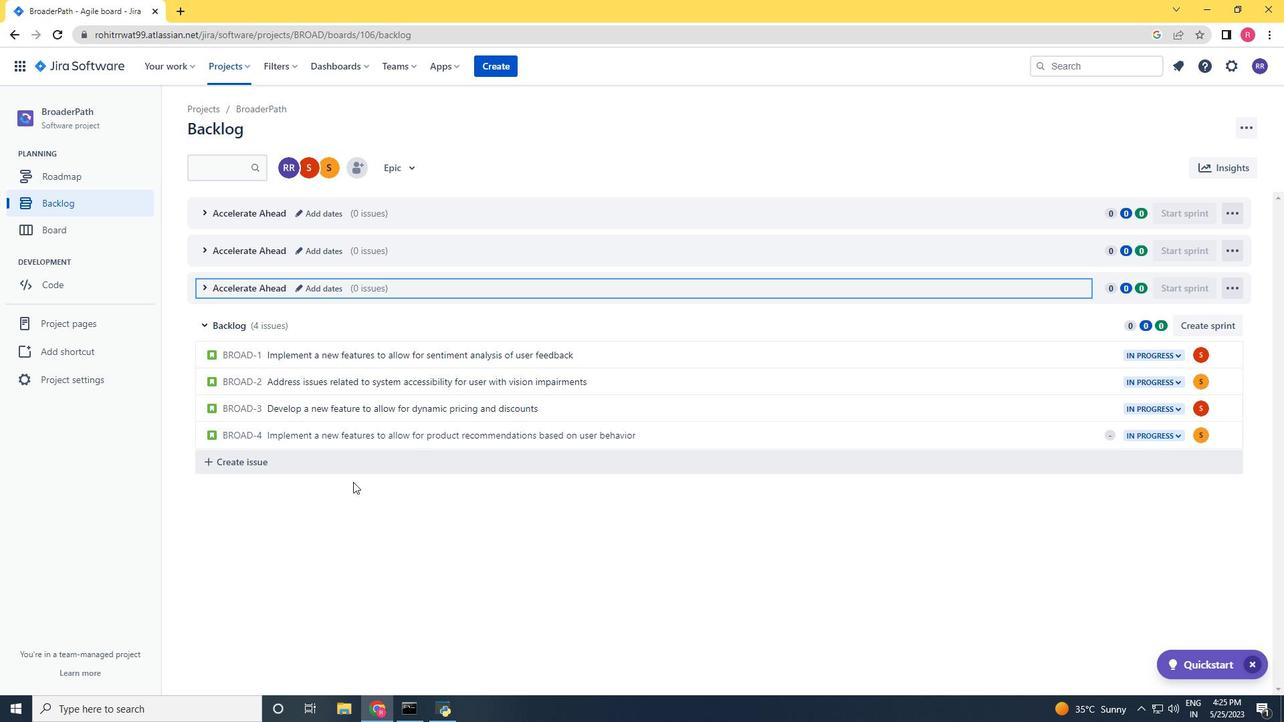 
